 Task: Create a new spreadsheet using the template "Work: Invoice".
Action: Mouse moved to (36, 63)
Screenshot: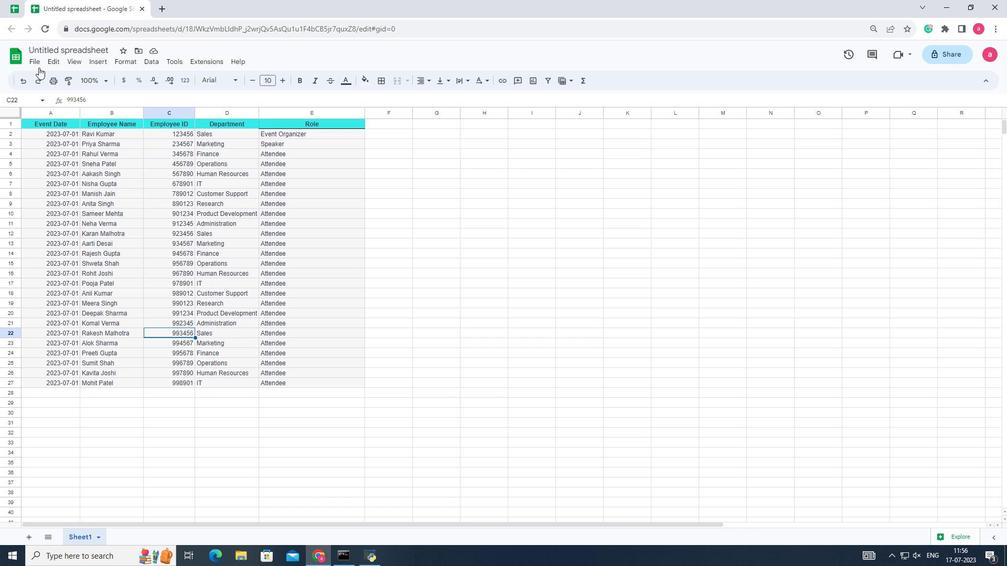 
Action: Mouse pressed left at (36, 63)
Screenshot: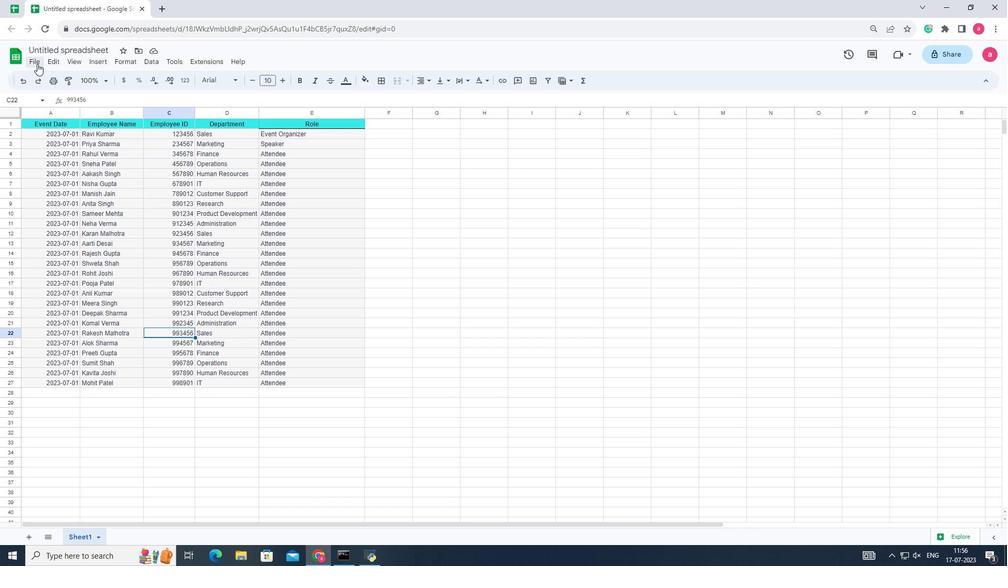 
Action: Mouse moved to (220, 92)
Screenshot: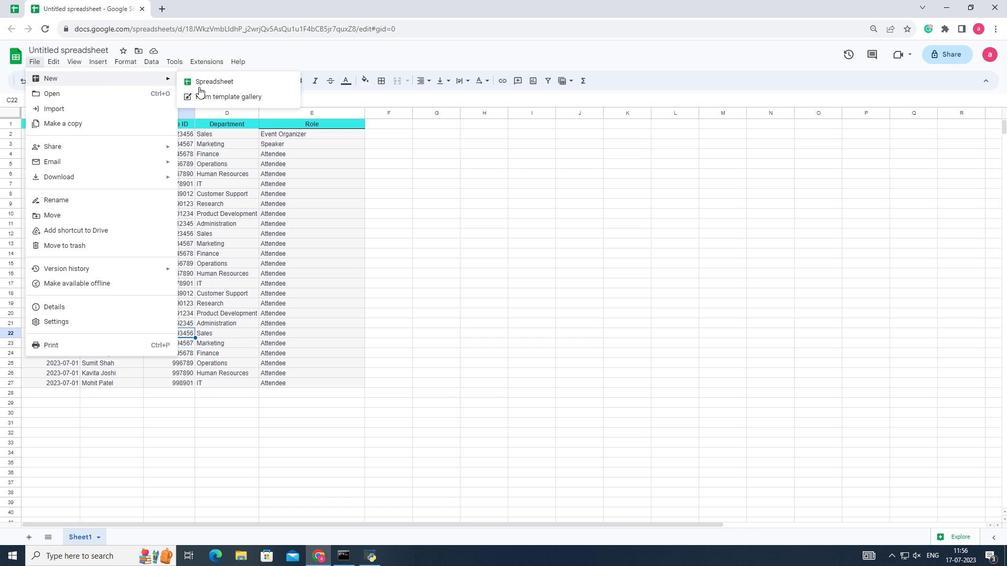 
Action: Mouse pressed left at (220, 92)
Screenshot: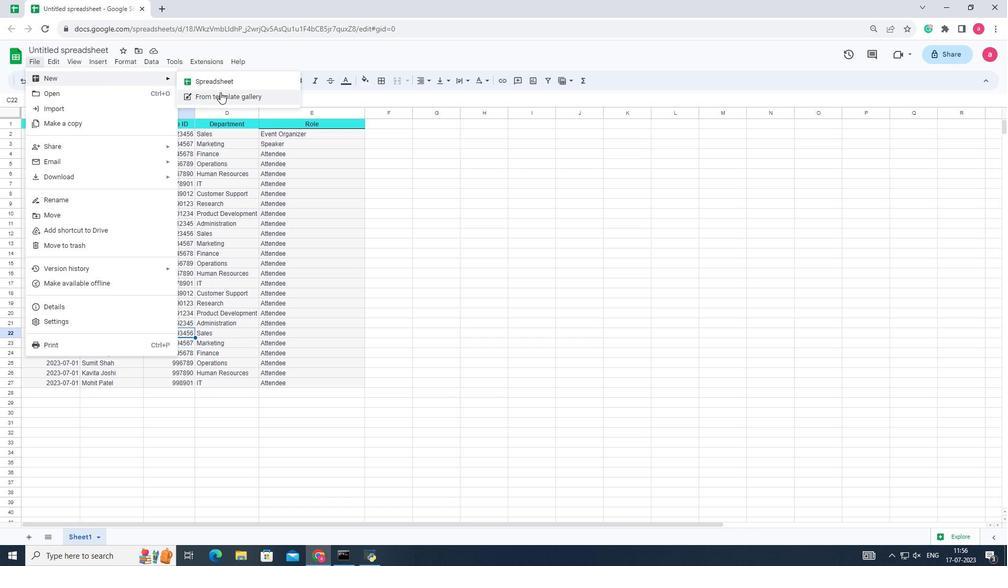 
Action: Mouse moved to (276, 338)
Screenshot: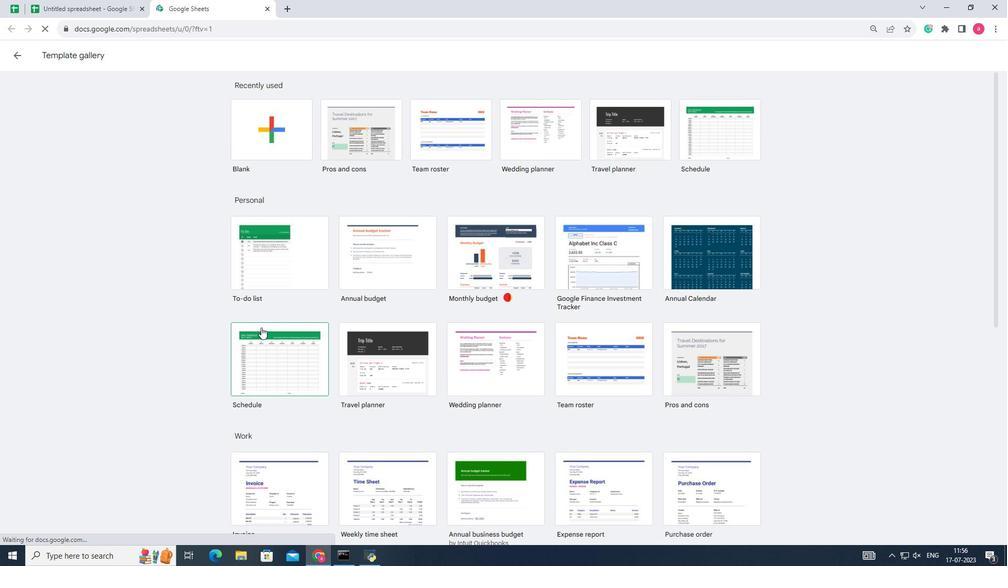 
Action: Mouse scrolled (276, 338) with delta (0, 0)
Screenshot: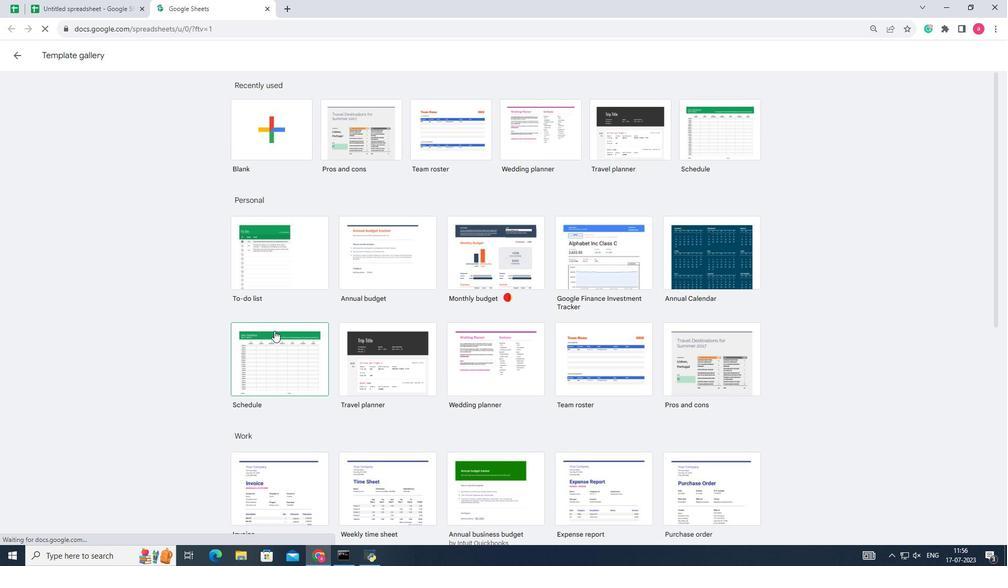 
Action: Mouse moved to (276, 339)
Screenshot: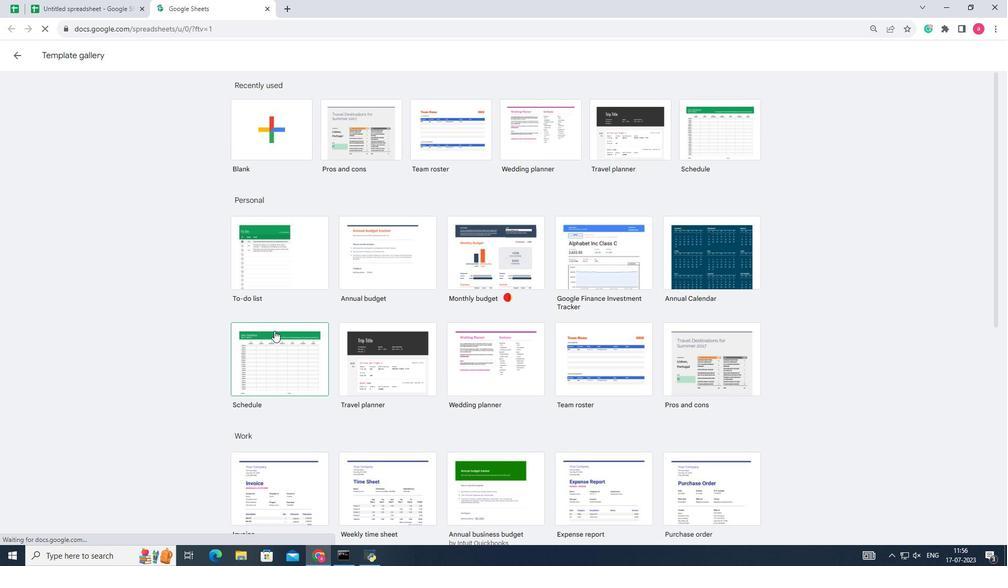 
Action: Mouse scrolled (276, 338) with delta (0, 0)
Screenshot: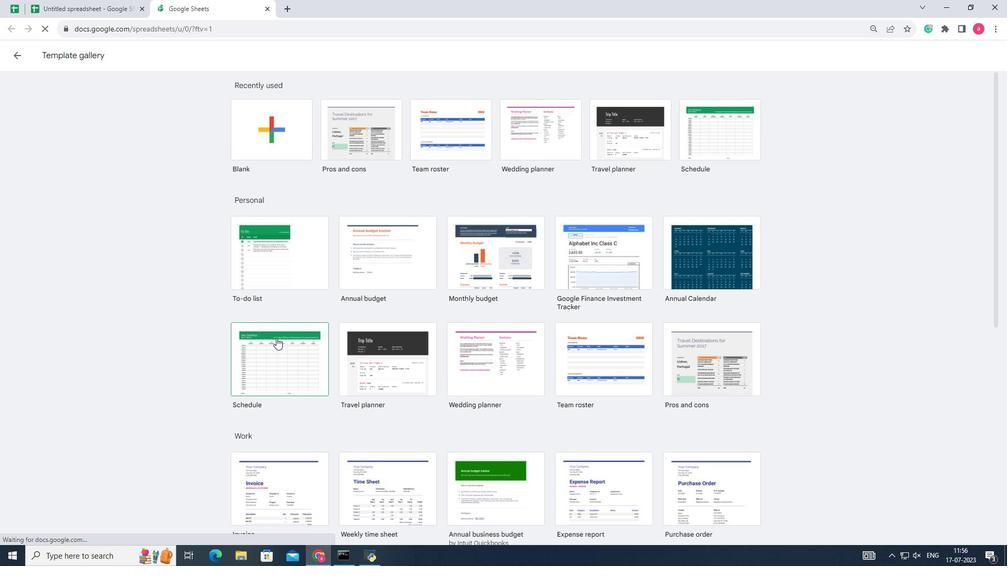 
Action: Mouse scrolled (276, 338) with delta (0, 0)
Screenshot: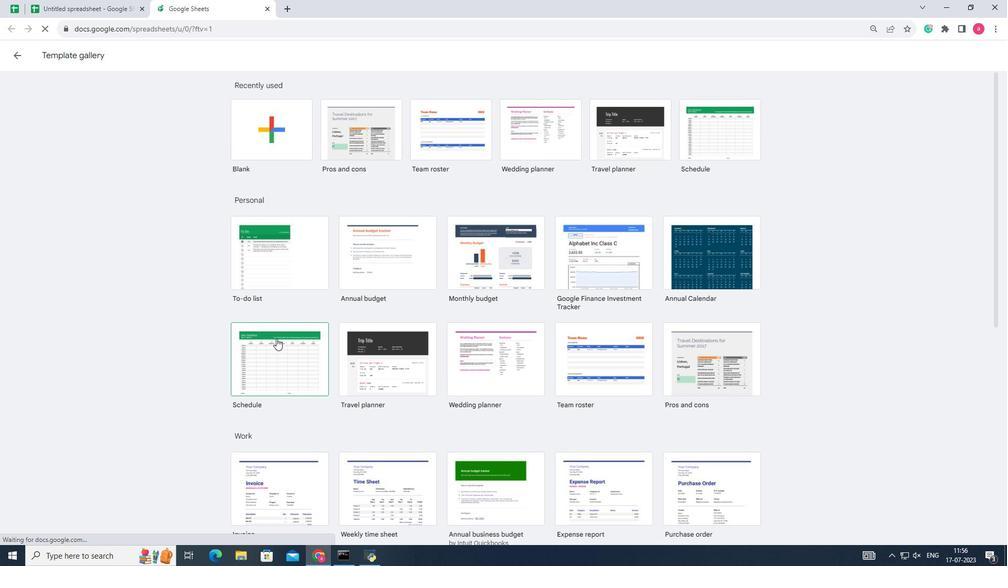
Action: Mouse moved to (274, 338)
Screenshot: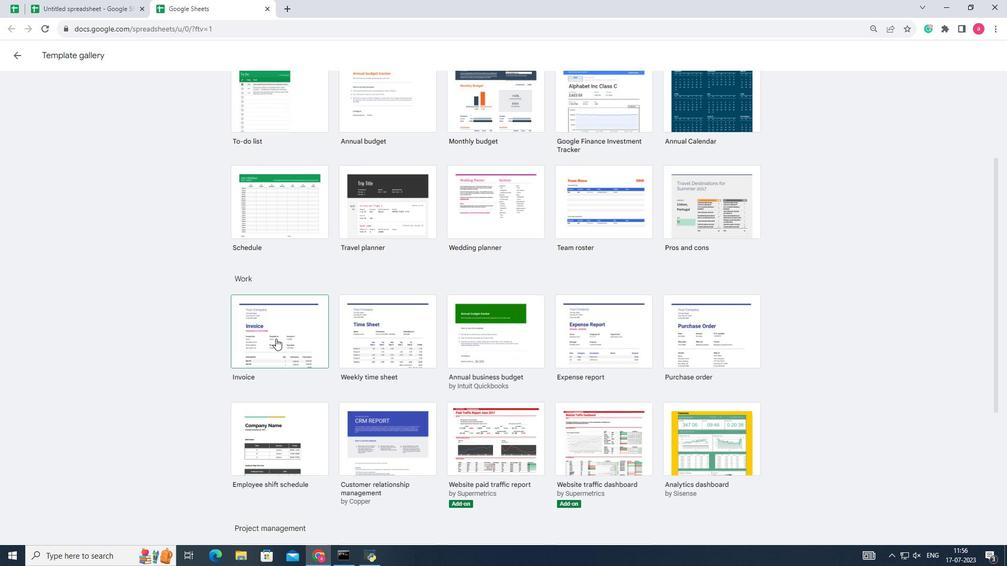 
Action: Mouse pressed left at (274, 338)
Screenshot: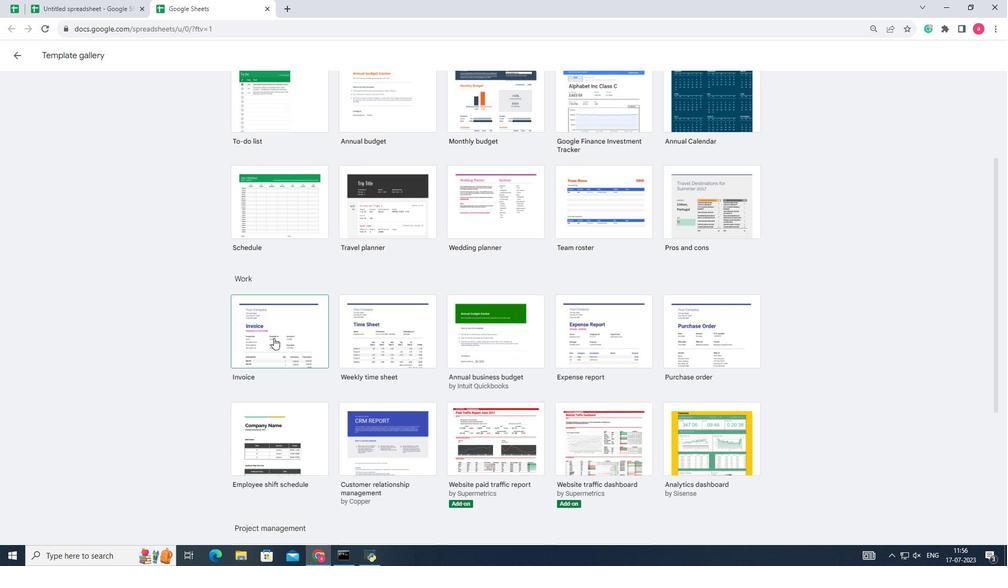 
Action: Mouse moved to (253, 340)
Screenshot: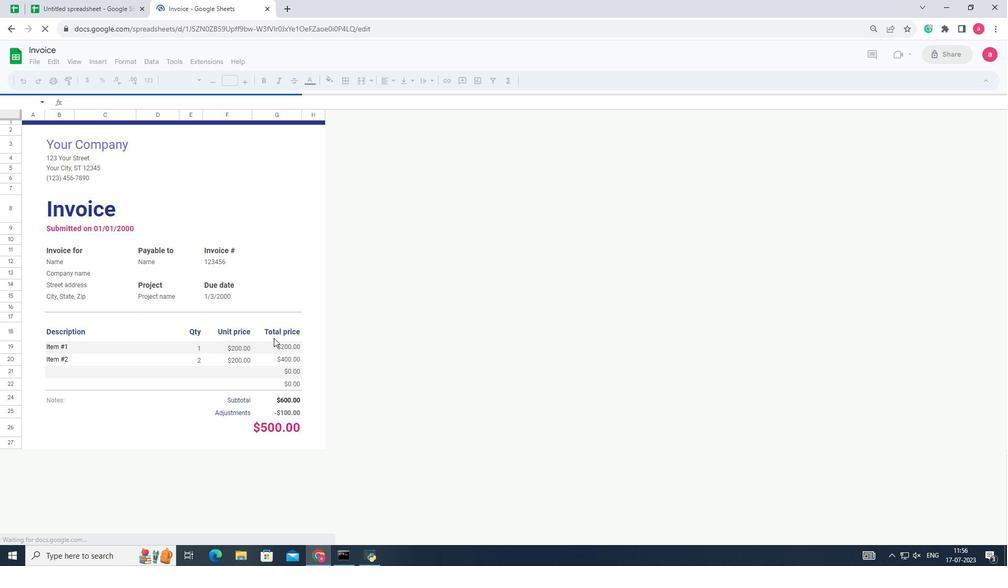 
